 Task: Search one way flight ticket for 4 adults, 2 children, 2 infants in seat and 1 infant on lap in premium economy from St. Louis: St. Louis Lambert International Airport to Greensboro: Piedmont Triad International Airport on 5-1-2023. Choice of flights is American. Number of bags: 2 carry on bags. Price is upto 89000. Outbound departure time preference is 19:00.
Action: Mouse moved to (275, 409)
Screenshot: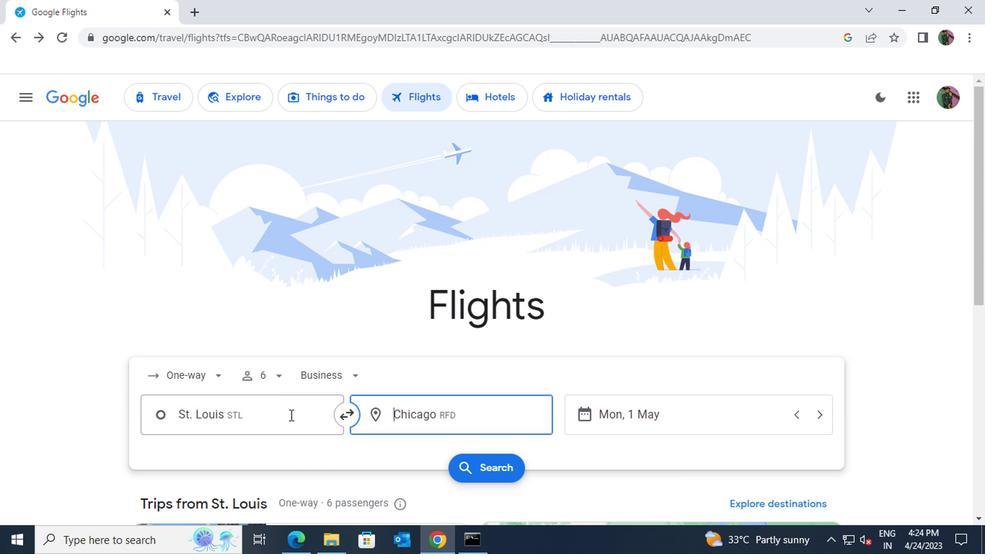 
Action: Mouse pressed left at (275, 409)
Screenshot: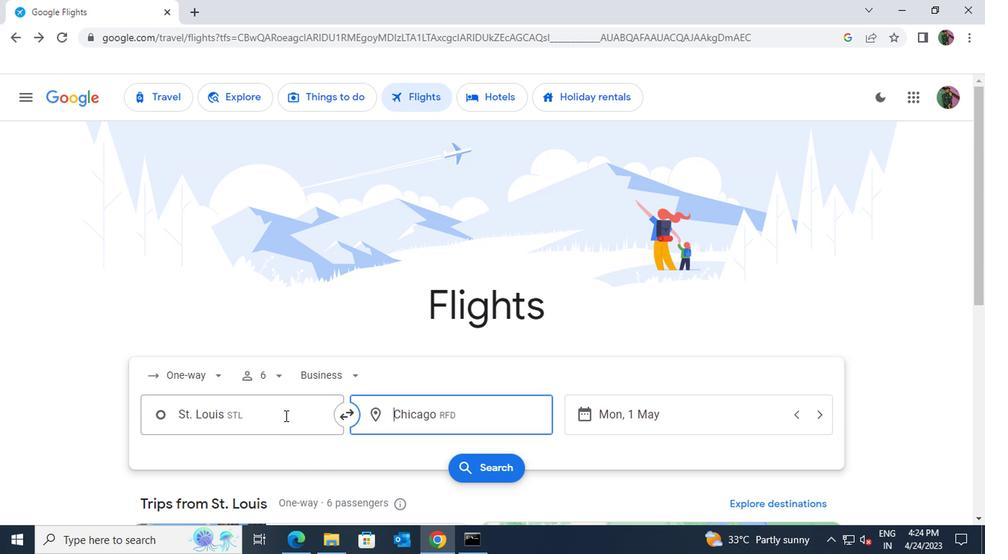 
Action: Mouse moved to (272, 408)
Screenshot: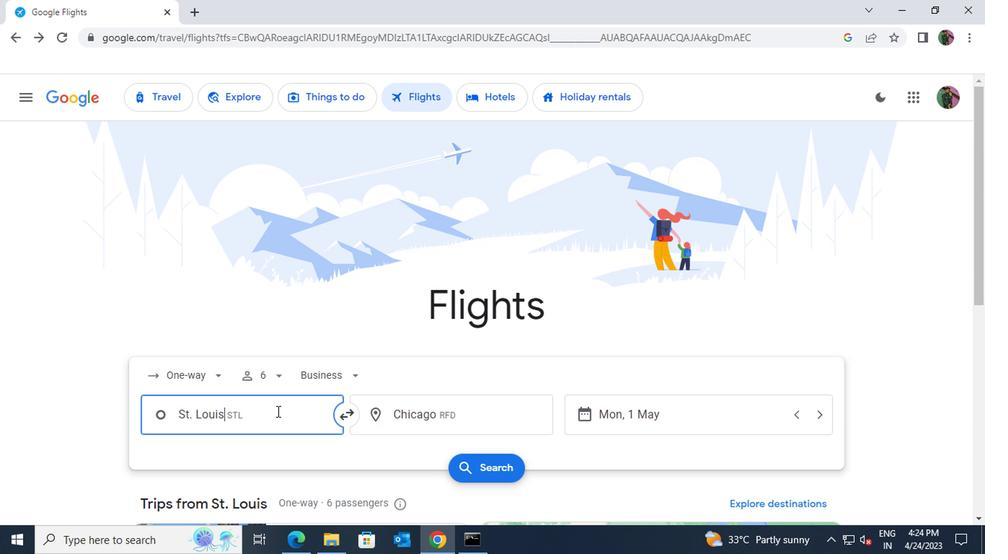 
Action: Key pressed st.<Key.space>louis<Key.space>lambe
Screenshot: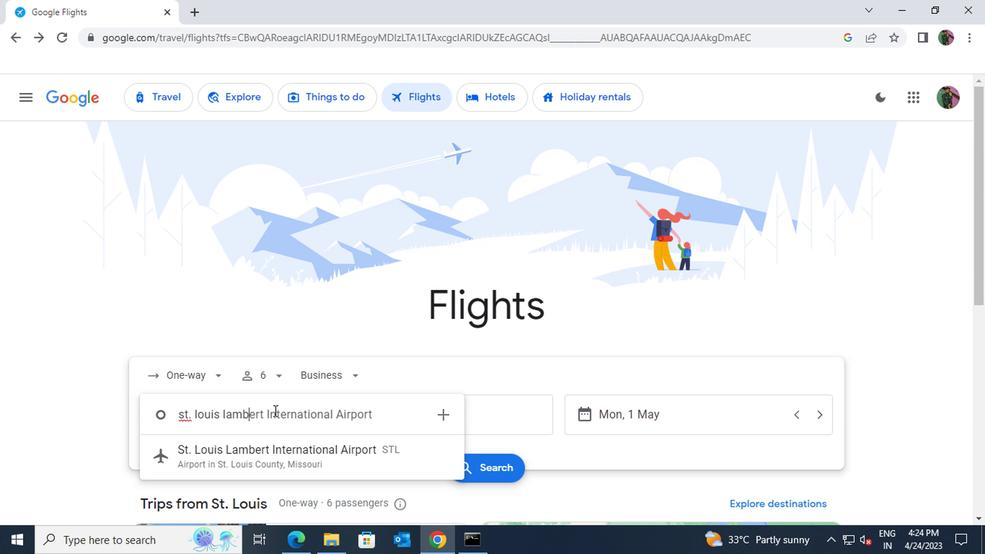 
Action: Mouse moved to (276, 447)
Screenshot: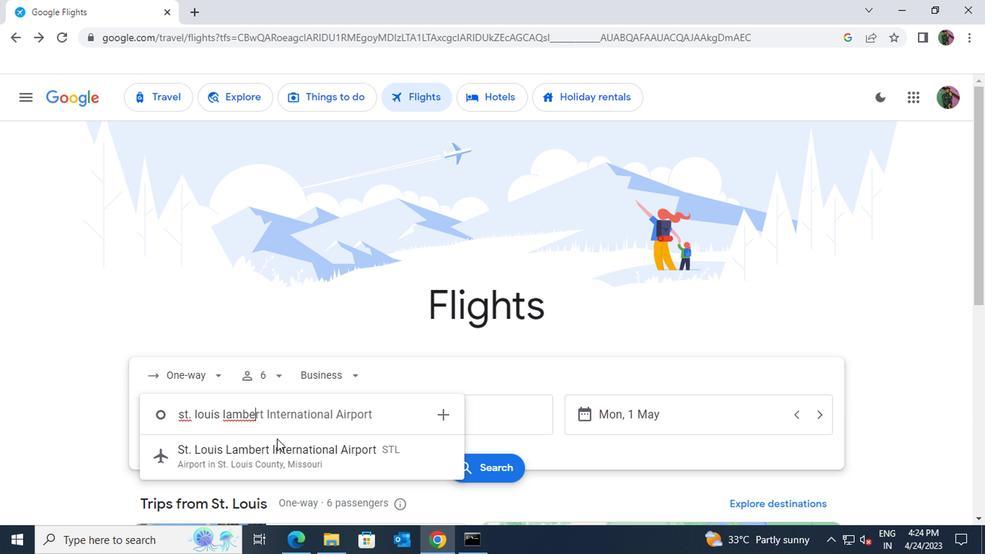 
Action: Mouse pressed left at (276, 447)
Screenshot: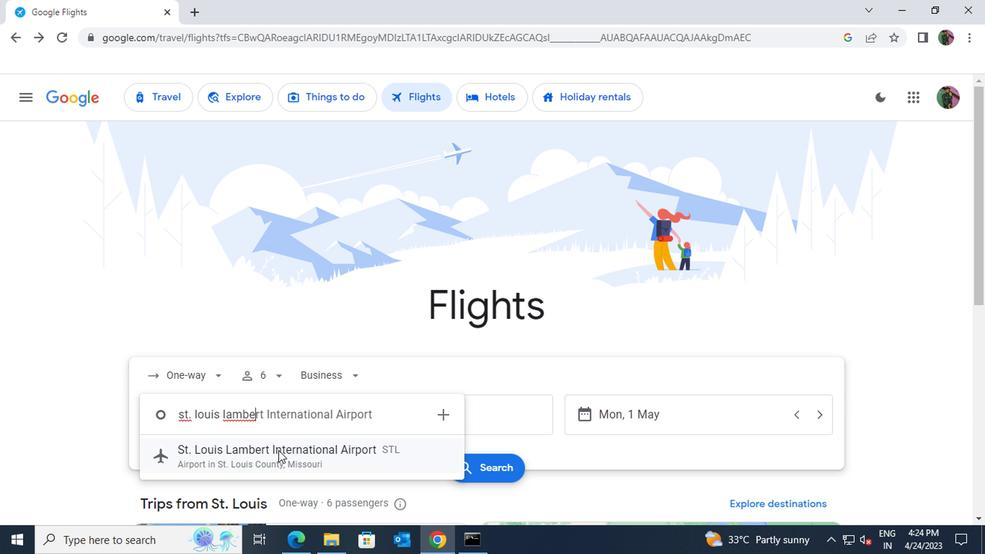 
Action: Mouse moved to (406, 414)
Screenshot: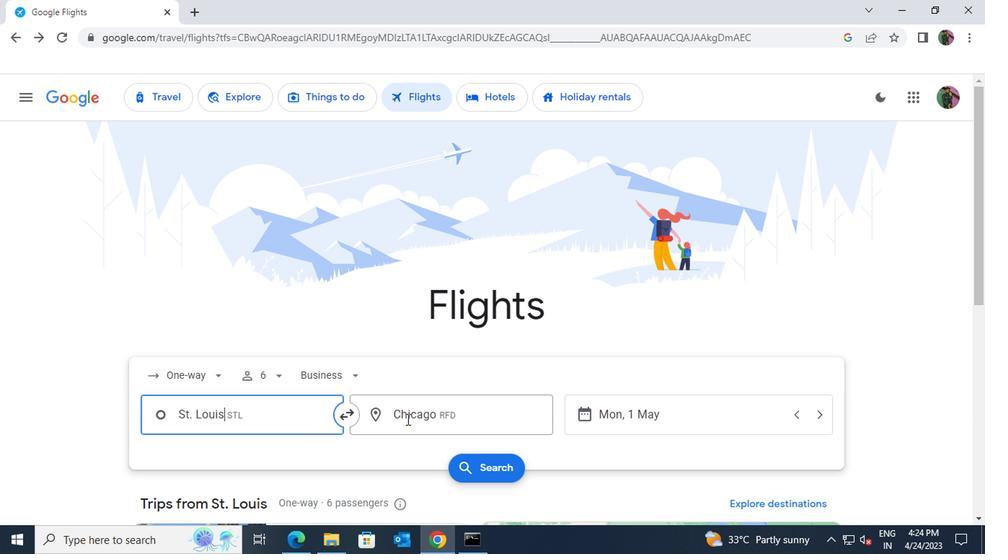 
Action: Mouse pressed left at (406, 414)
Screenshot: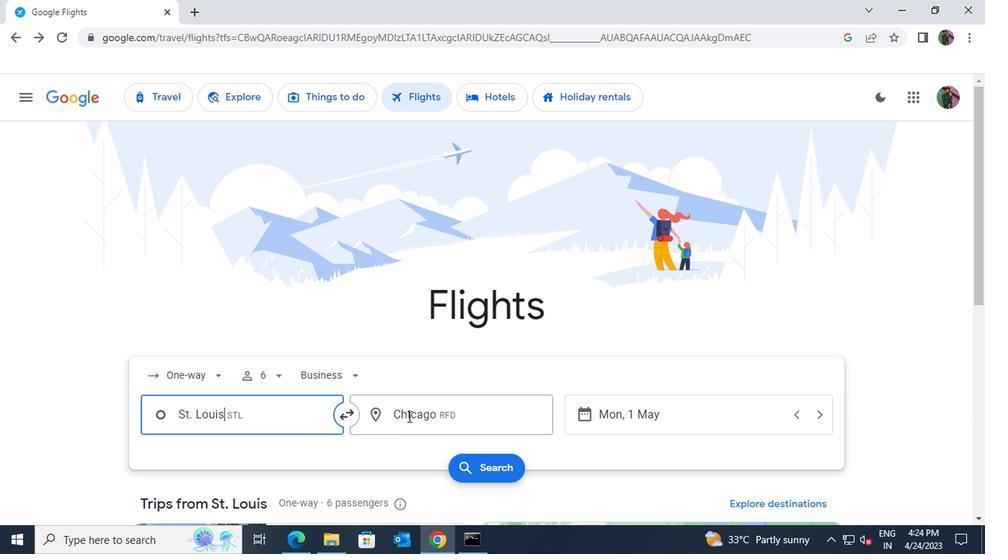 
Action: Key pressed greensboro
Screenshot: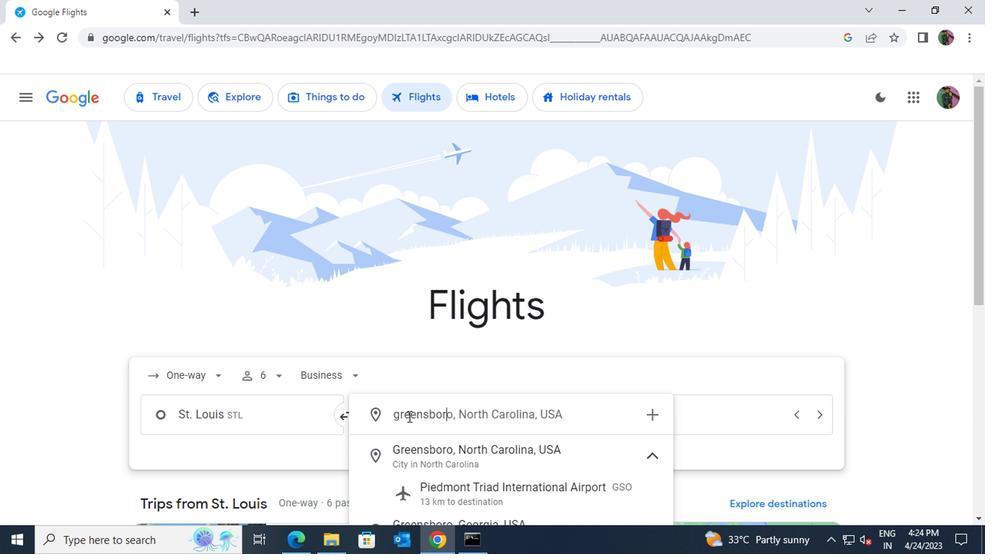 
Action: Mouse moved to (436, 479)
Screenshot: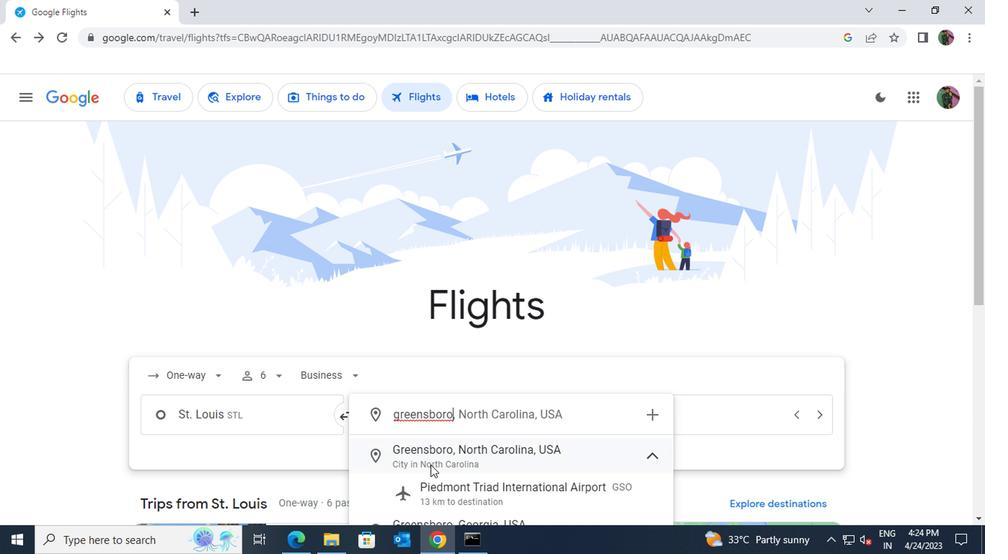 
Action: Mouse pressed left at (436, 479)
Screenshot: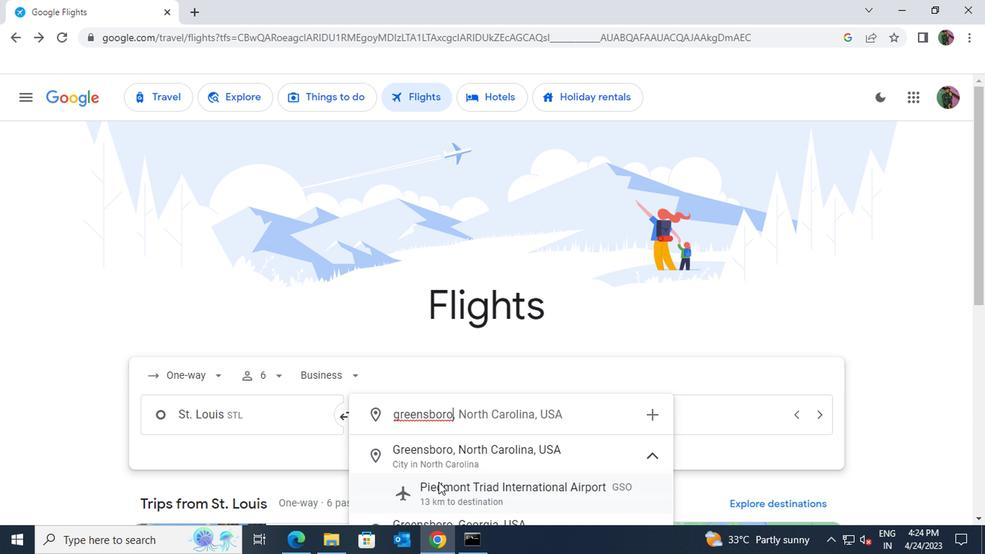 
Action: Mouse moved to (266, 375)
Screenshot: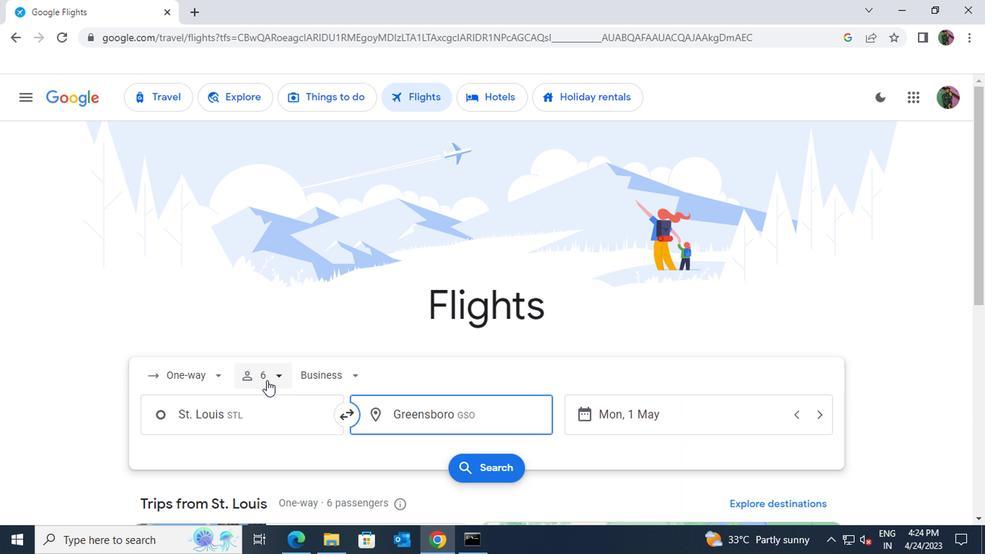 
Action: Mouse pressed left at (266, 375)
Screenshot: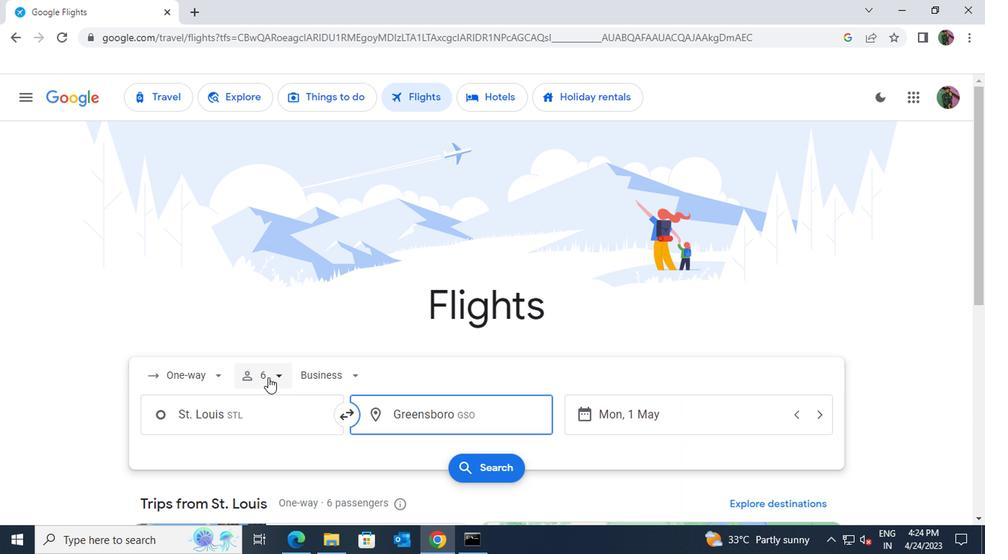 
Action: Mouse moved to (390, 410)
Screenshot: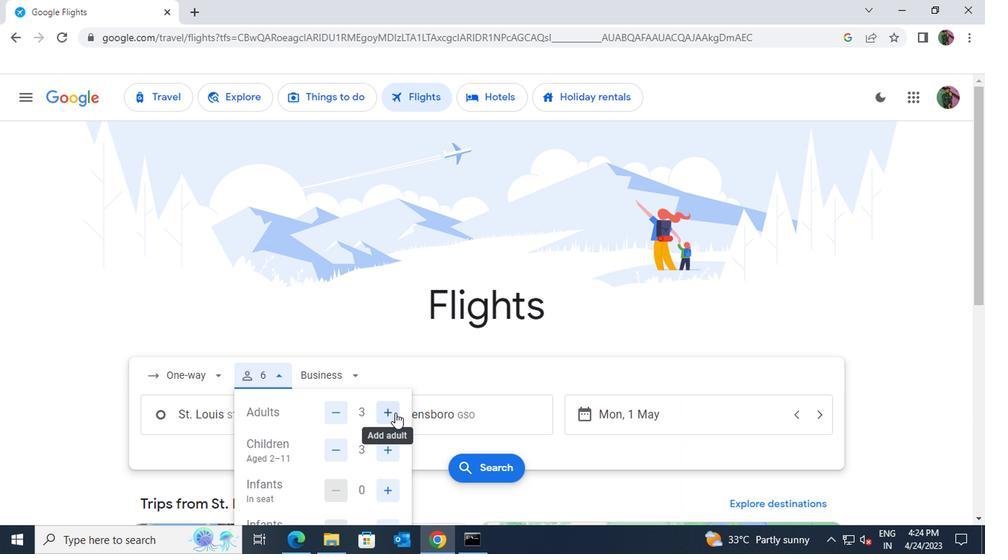 
Action: Mouse pressed left at (390, 410)
Screenshot: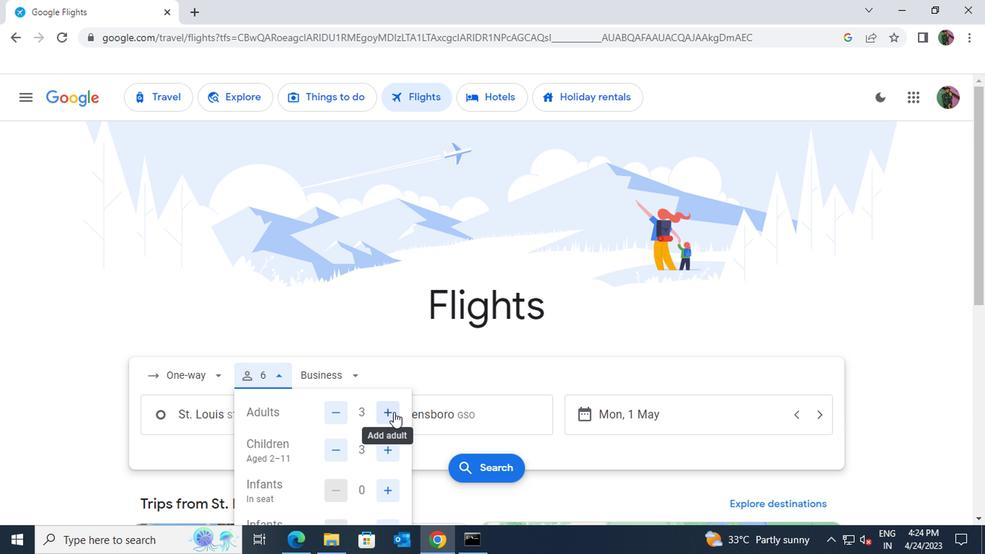 
Action: Mouse moved to (341, 444)
Screenshot: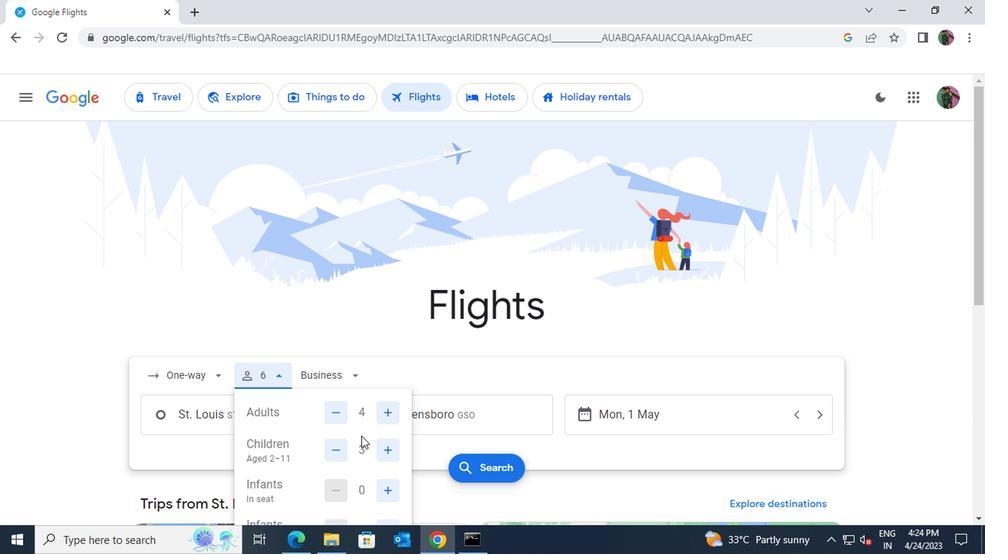 
Action: Mouse pressed left at (341, 444)
Screenshot: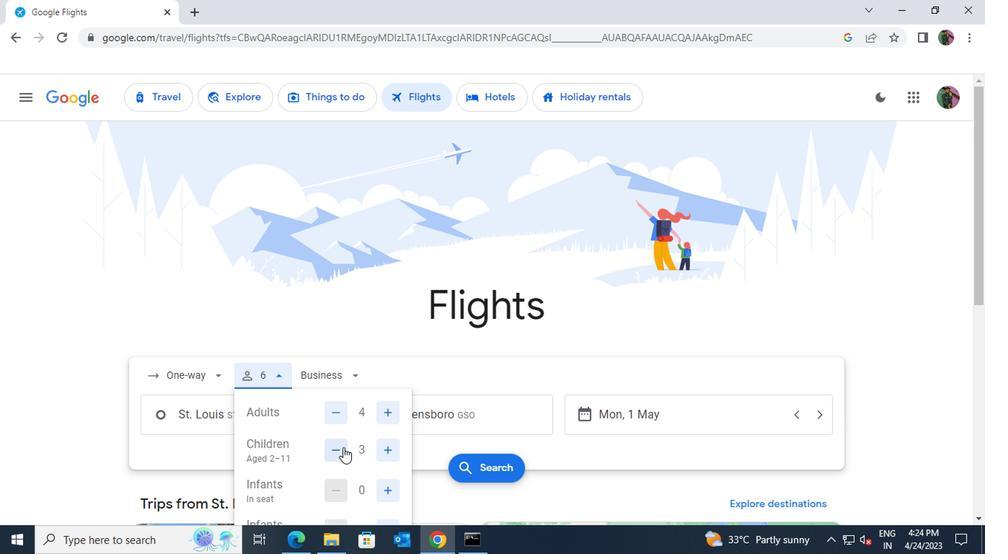
Action: Mouse scrolled (341, 444) with delta (0, 0)
Screenshot: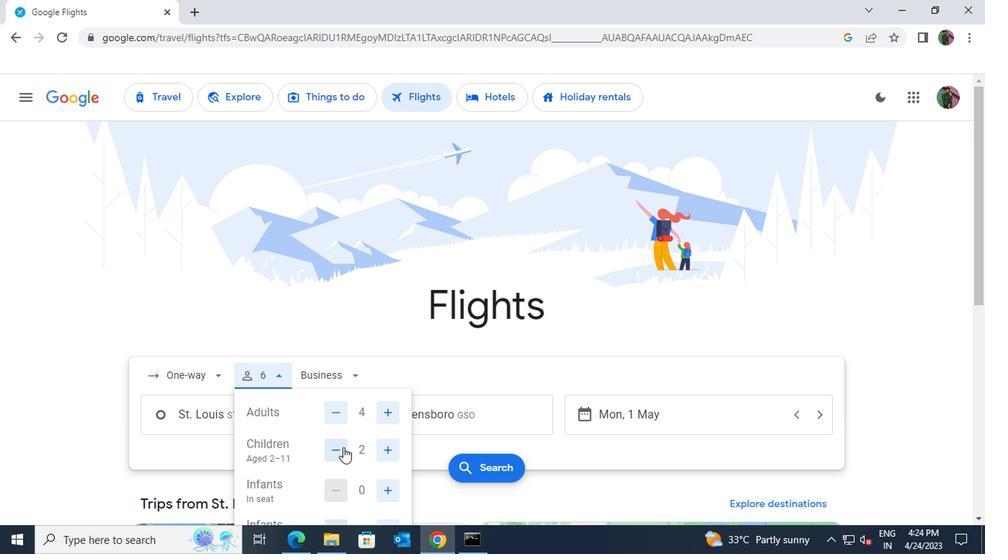 
Action: Mouse moved to (382, 418)
Screenshot: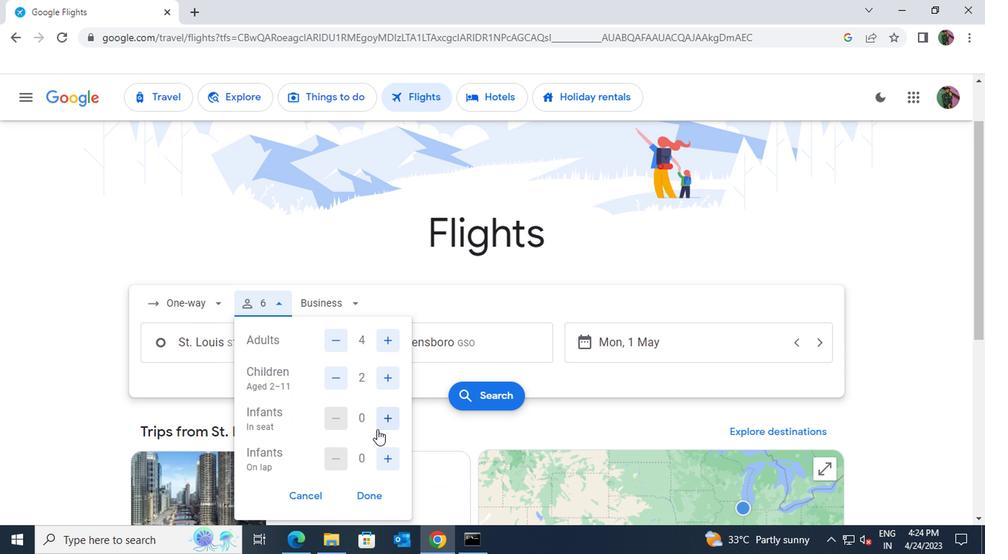 
Action: Mouse pressed left at (382, 418)
Screenshot: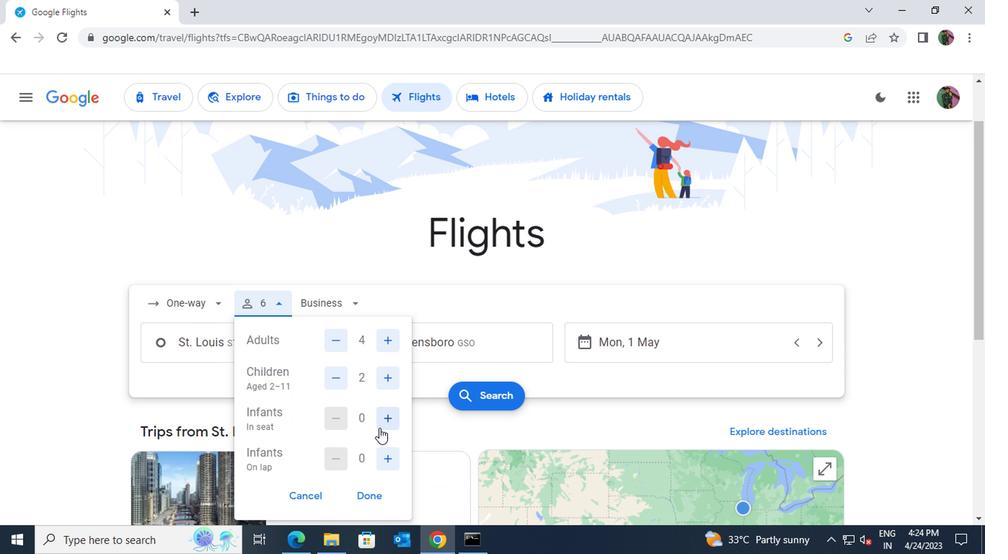 
Action: Mouse moved to (379, 453)
Screenshot: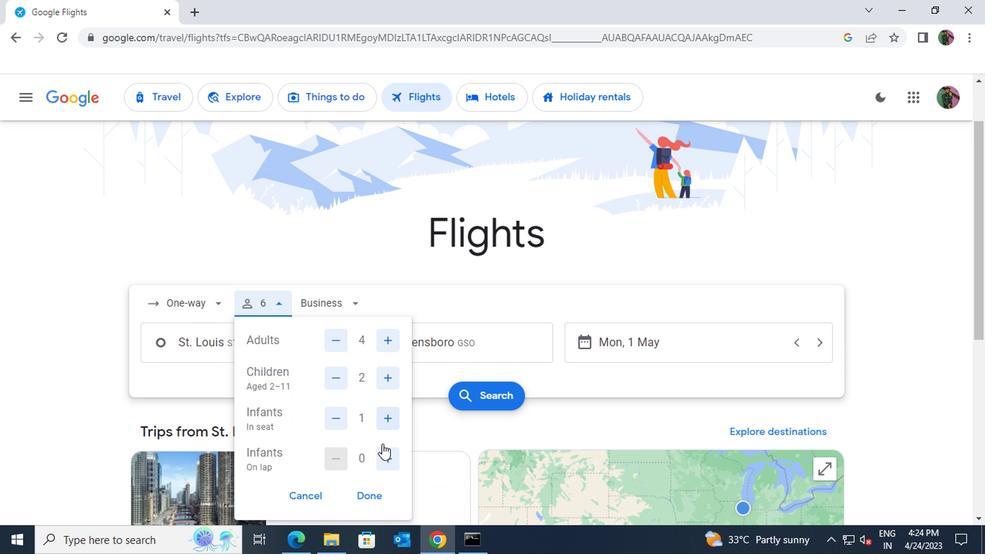
Action: Mouse pressed left at (379, 453)
Screenshot: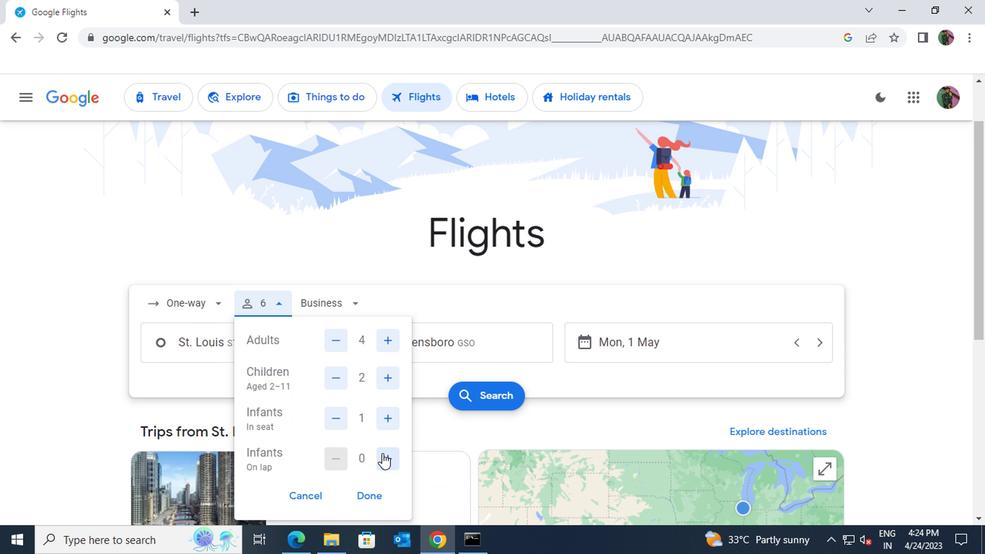 
Action: Mouse moved to (364, 487)
Screenshot: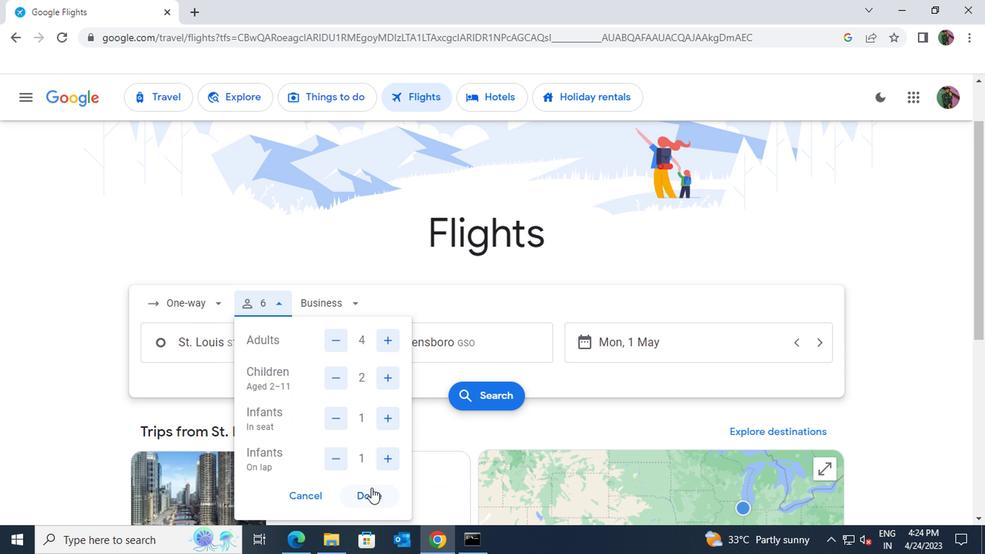 
Action: Mouse pressed left at (364, 487)
Screenshot: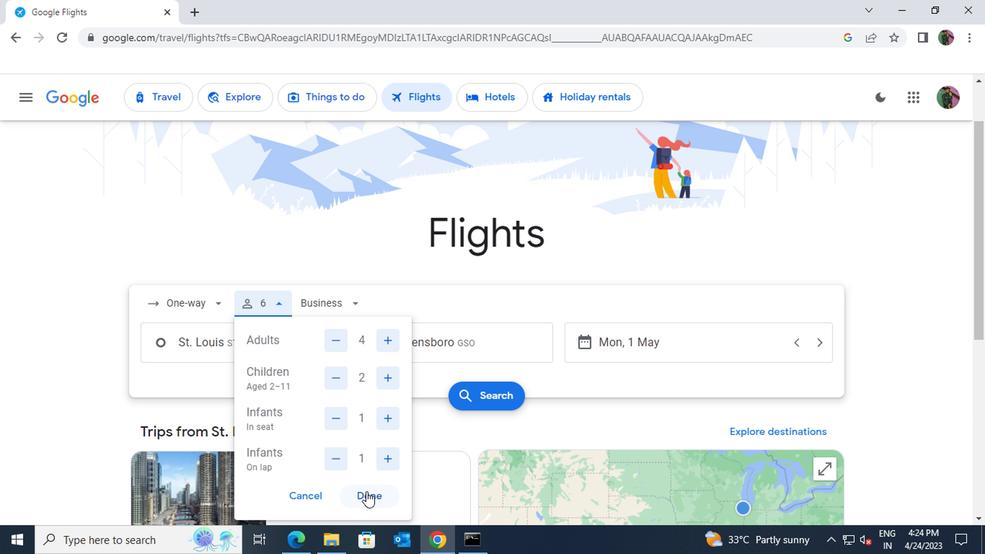 
Action: Mouse moved to (574, 344)
Screenshot: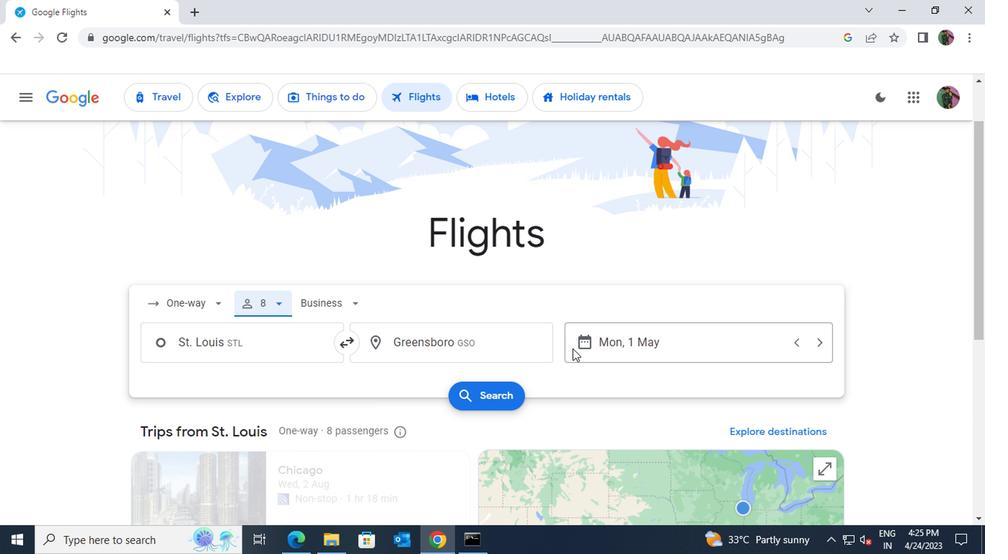 
Action: Mouse pressed left at (574, 344)
Screenshot: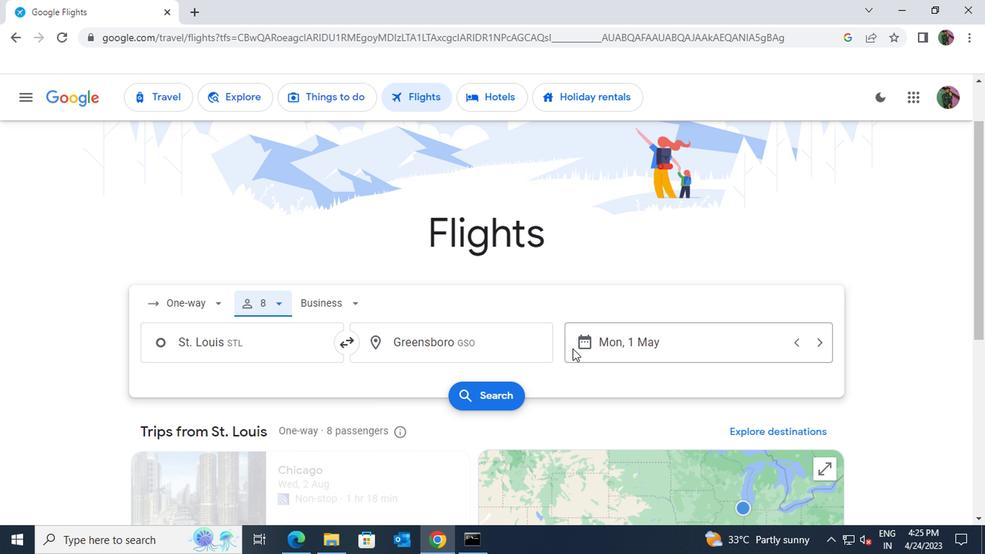 
Action: Mouse moved to (629, 257)
Screenshot: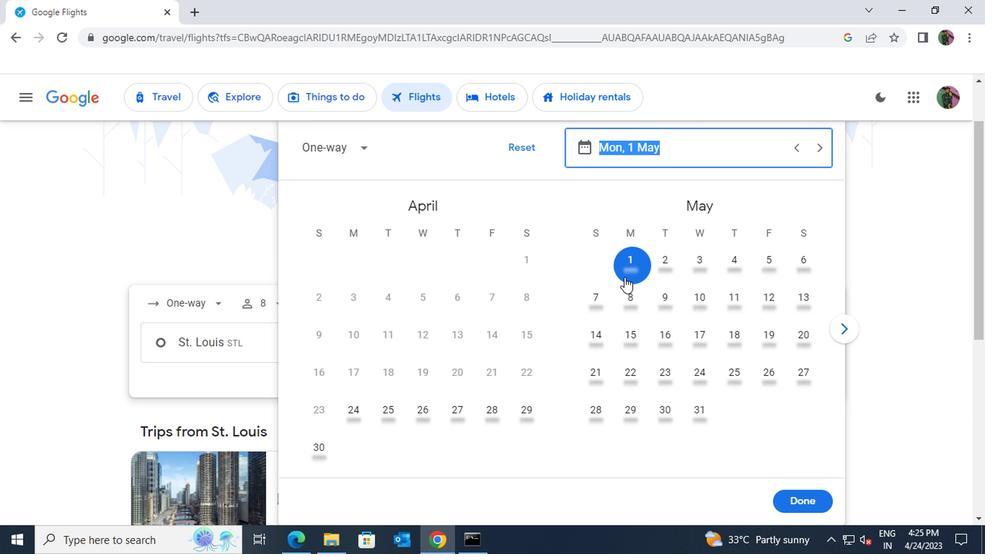 
Action: Mouse pressed left at (629, 257)
Screenshot: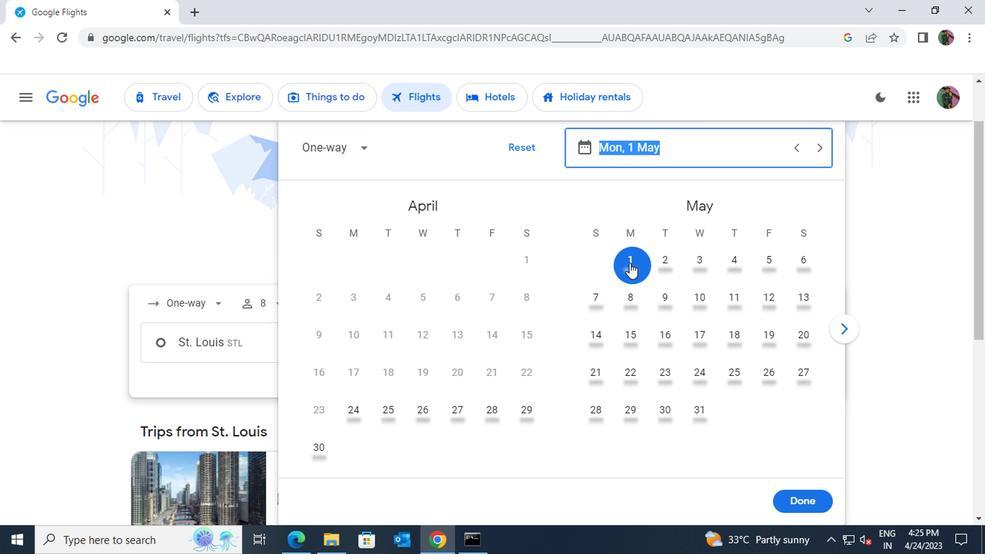 
Action: Mouse moved to (781, 496)
Screenshot: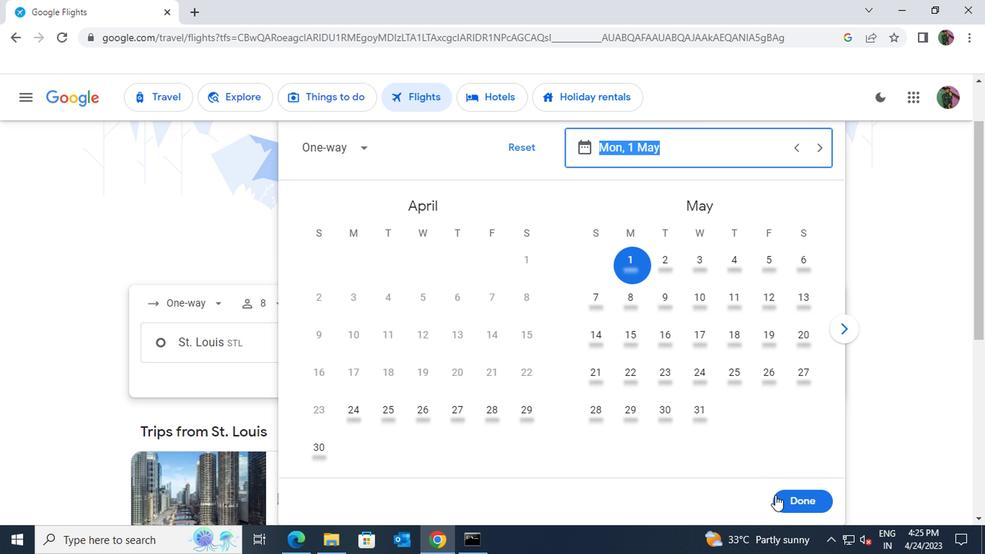 
Action: Mouse pressed left at (781, 496)
Screenshot: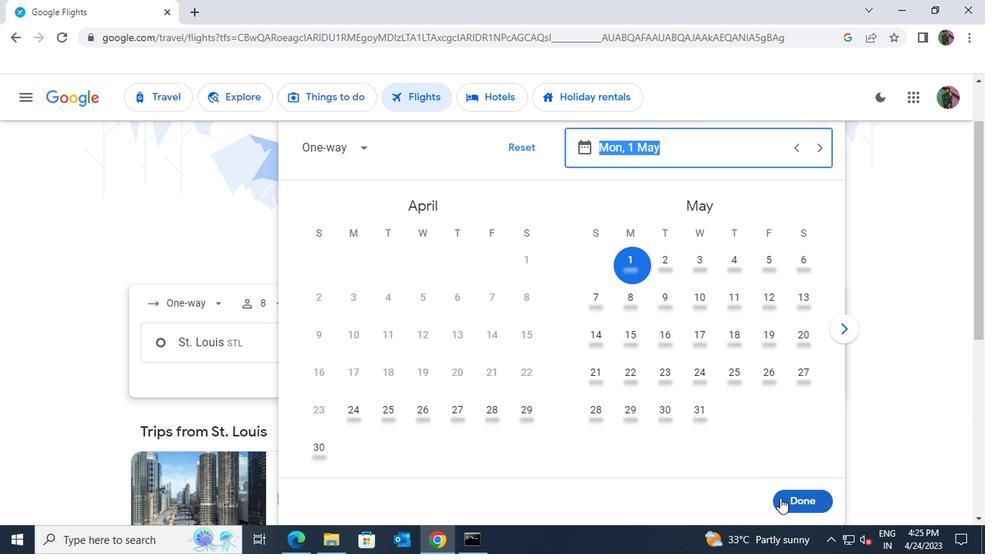 
Action: Mouse moved to (481, 394)
Screenshot: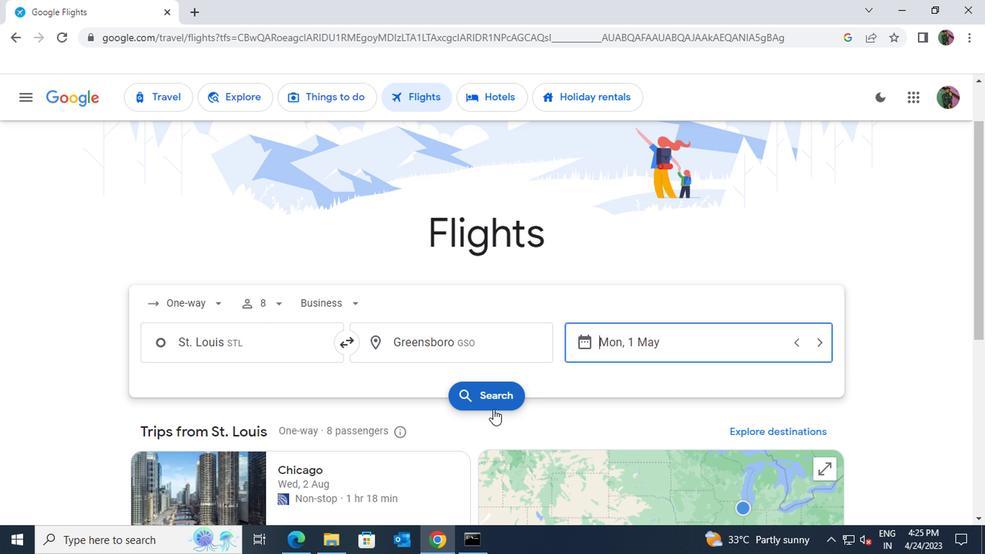 
Action: Mouse pressed left at (481, 394)
Screenshot: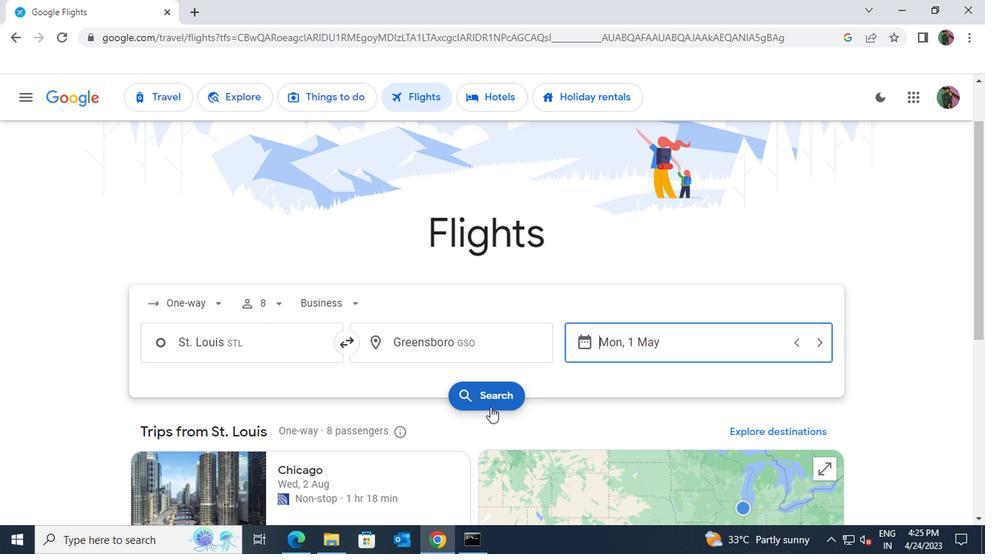 
Action: Mouse moved to (379, 234)
Screenshot: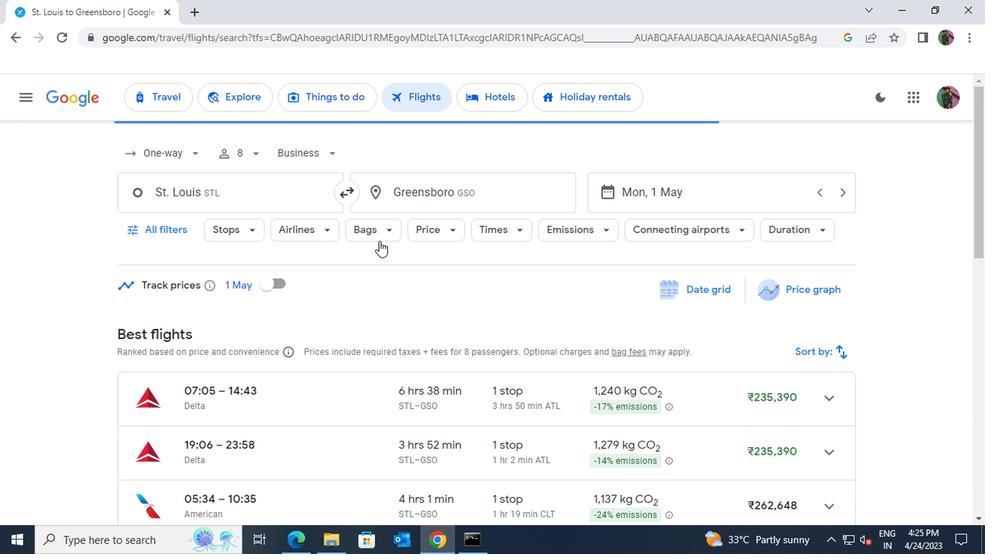 
Action: Mouse pressed left at (379, 234)
Screenshot: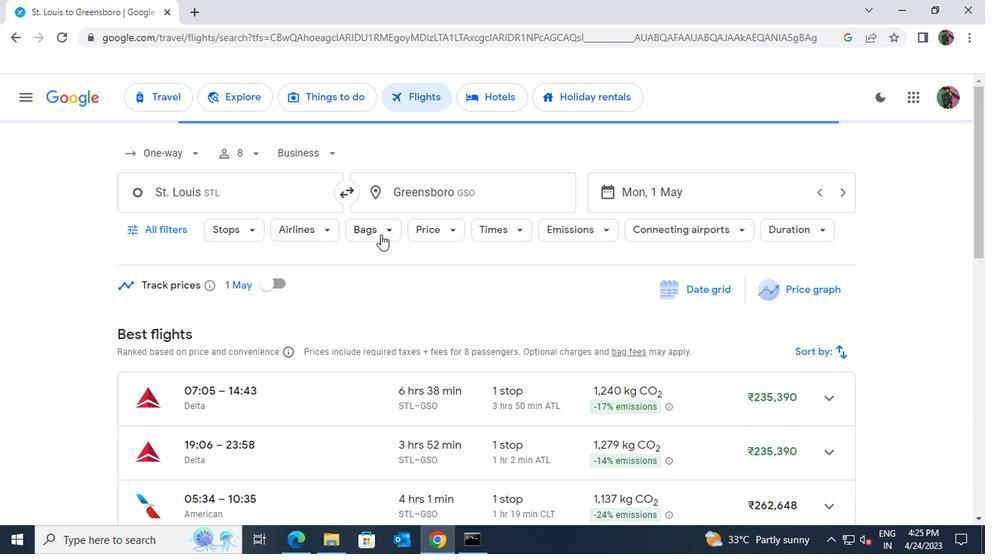 
Action: Mouse moved to (581, 295)
Screenshot: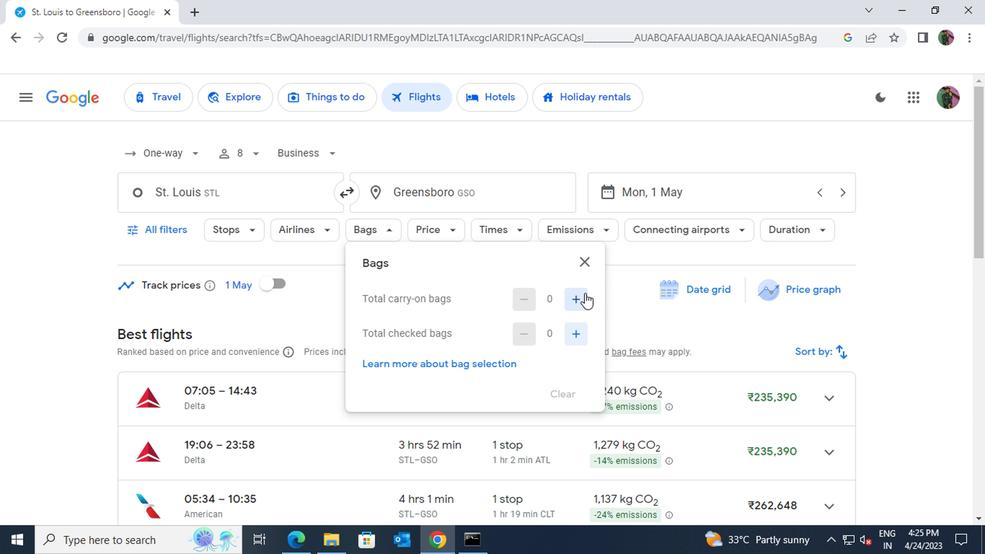 
Action: Mouse pressed left at (581, 295)
Screenshot: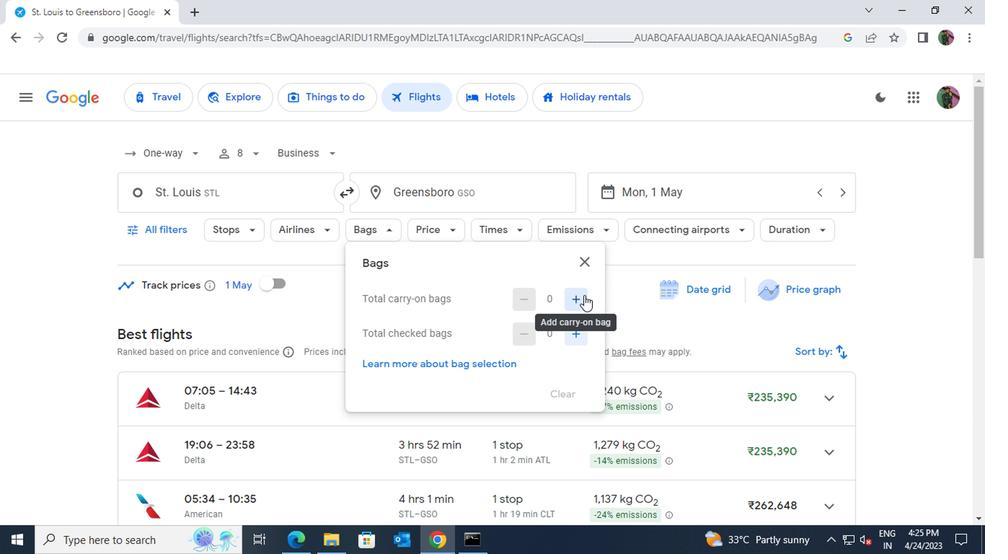 
Action: Mouse pressed left at (581, 295)
Screenshot: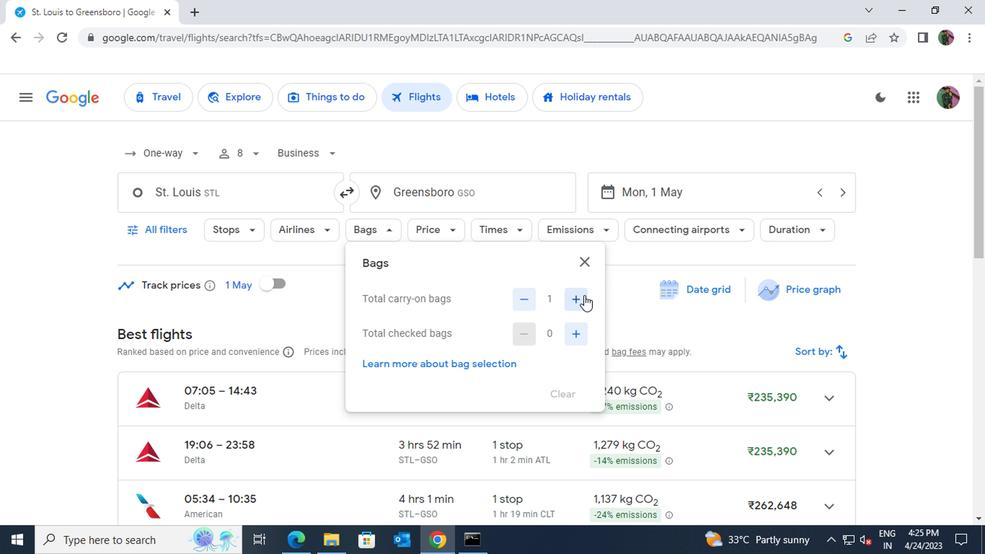 
Action: Mouse moved to (578, 263)
Screenshot: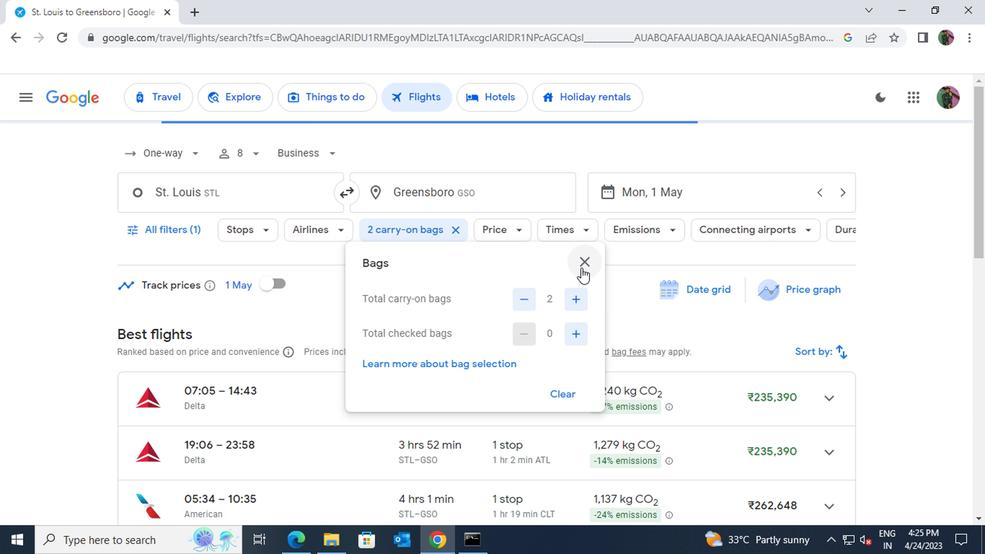 
Action: Mouse pressed left at (578, 263)
Screenshot: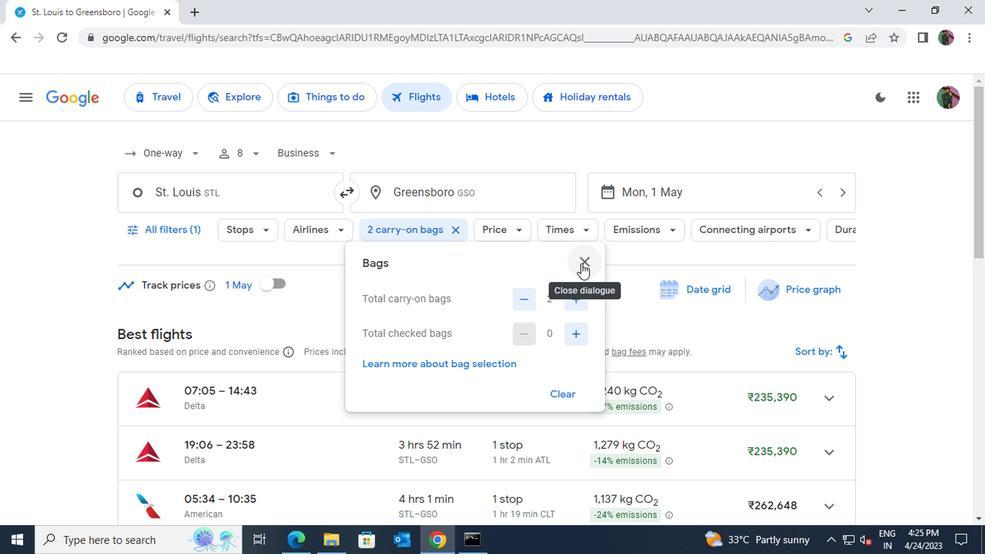 
Action: Mouse moved to (514, 239)
Screenshot: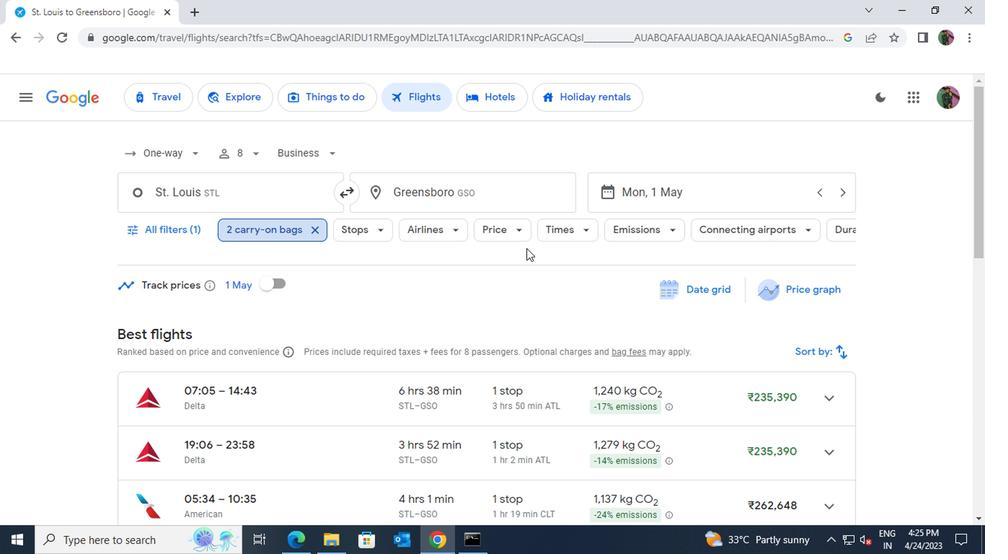 
Action: Mouse pressed left at (514, 239)
Screenshot: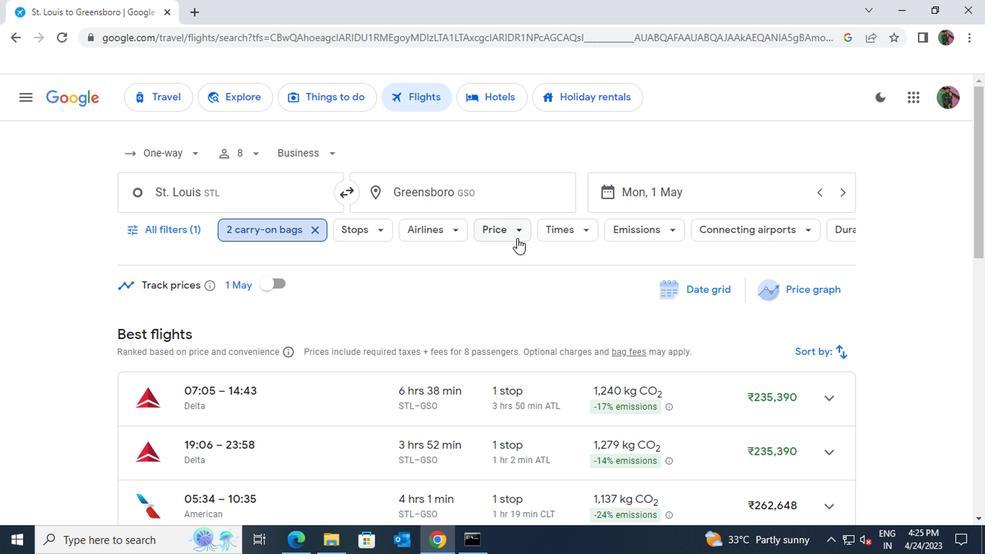 
Action: Mouse moved to (693, 321)
Screenshot: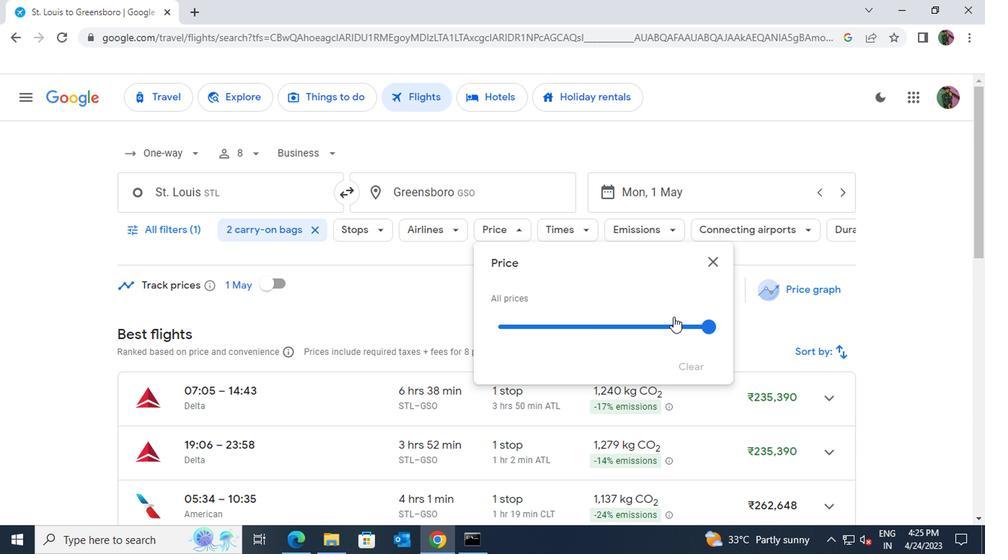 
Action: Mouse pressed left at (693, 321)
Screenshot: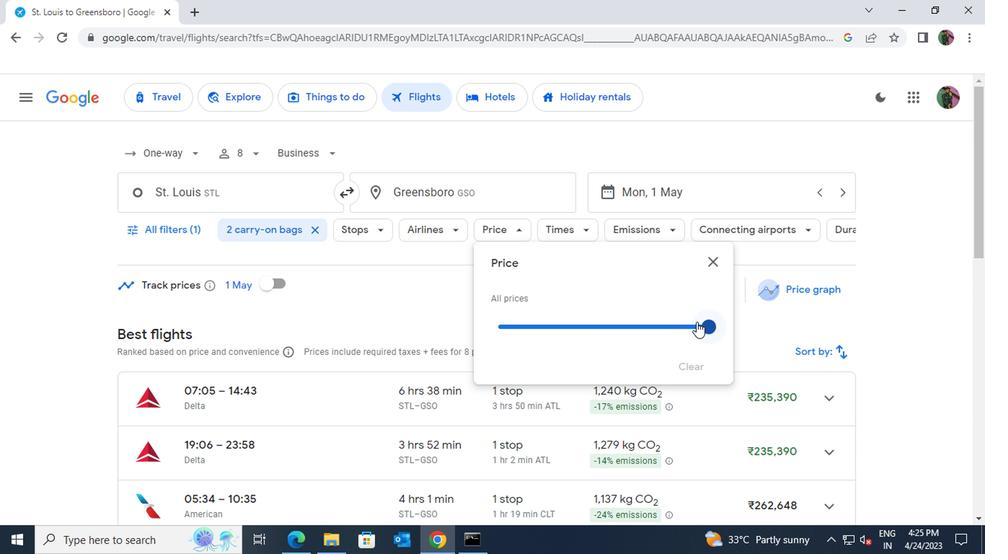 
Action: Mouse moved to (716, 263)
Screenshot: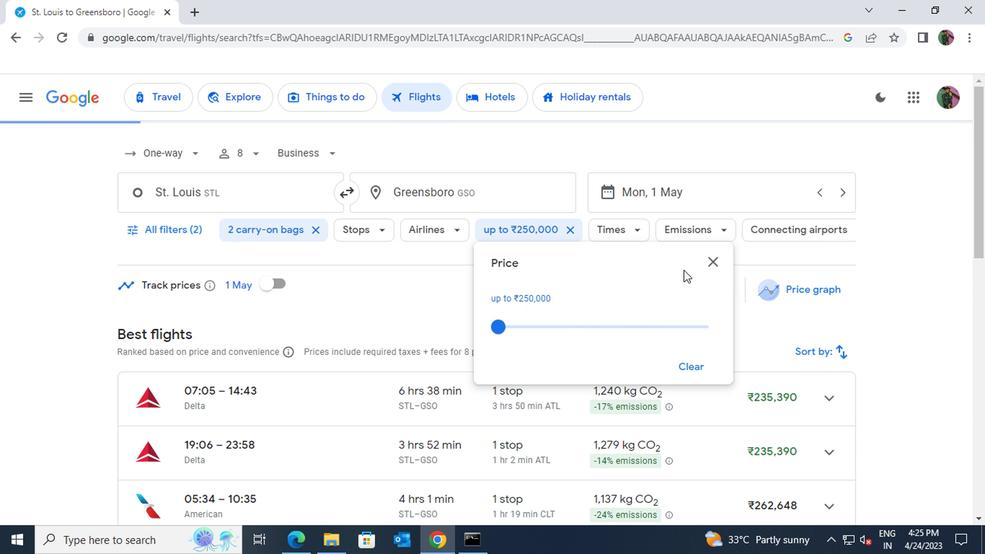 
Action: Mouse pressed left at (716, 263)
Screenshot: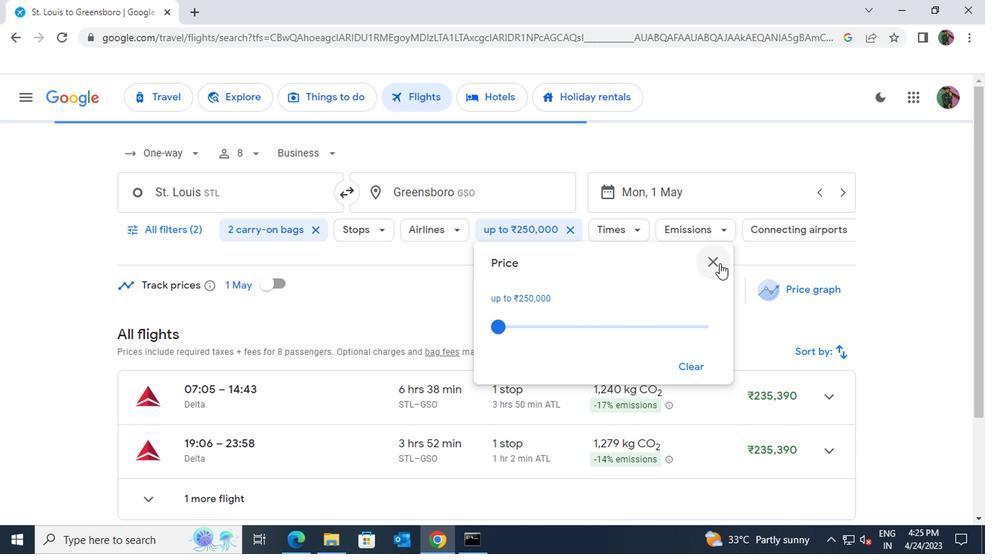 
Action: Mouse moved to (621, 230)
Screenshot: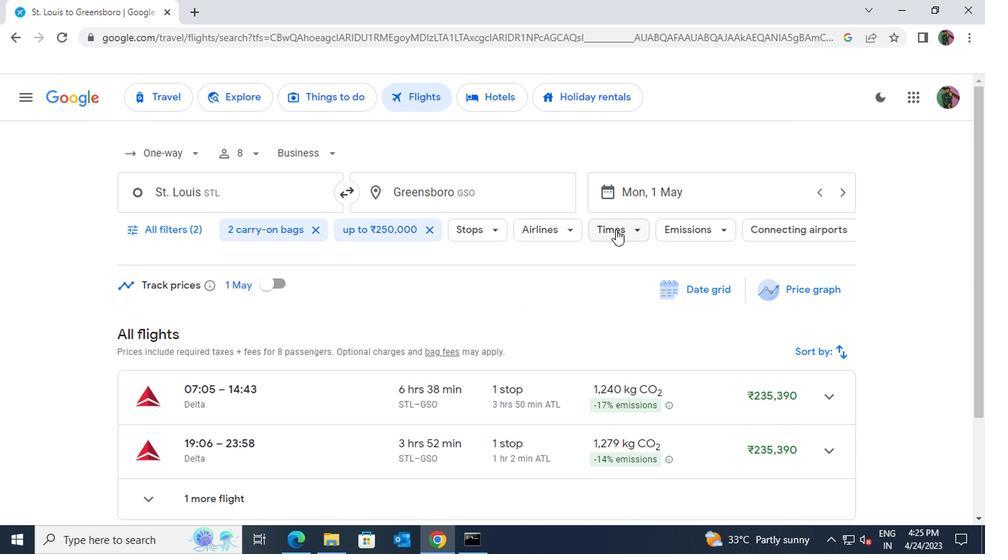 
Action: Mouse pressed left at (621, 230)
Screenshot: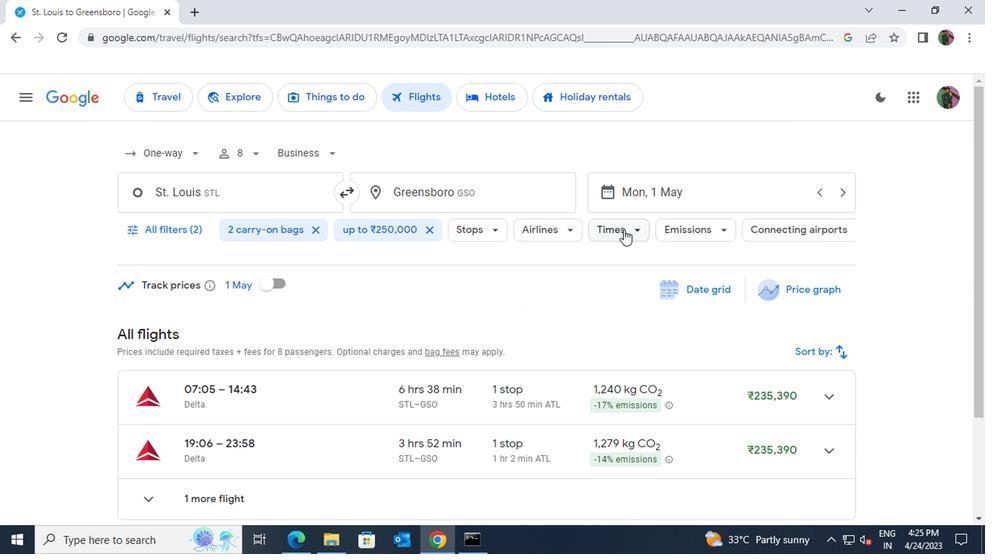 
Action: Mouse moved to (811, 365)
Screenshot: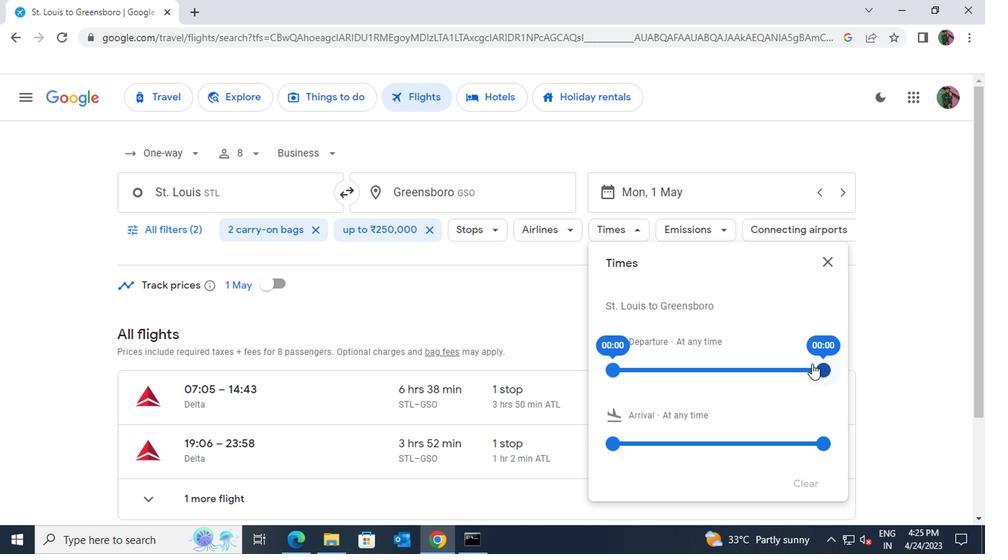 
Action: Mouse pressed left at (811, 365)
Screenshot: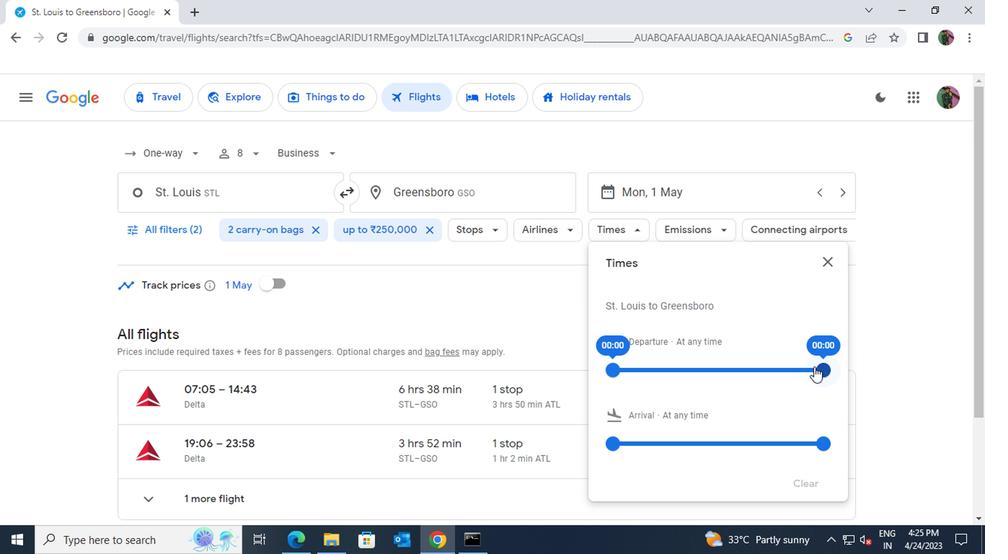 
Action: Mouse moved to (788, 364)
Screenshot: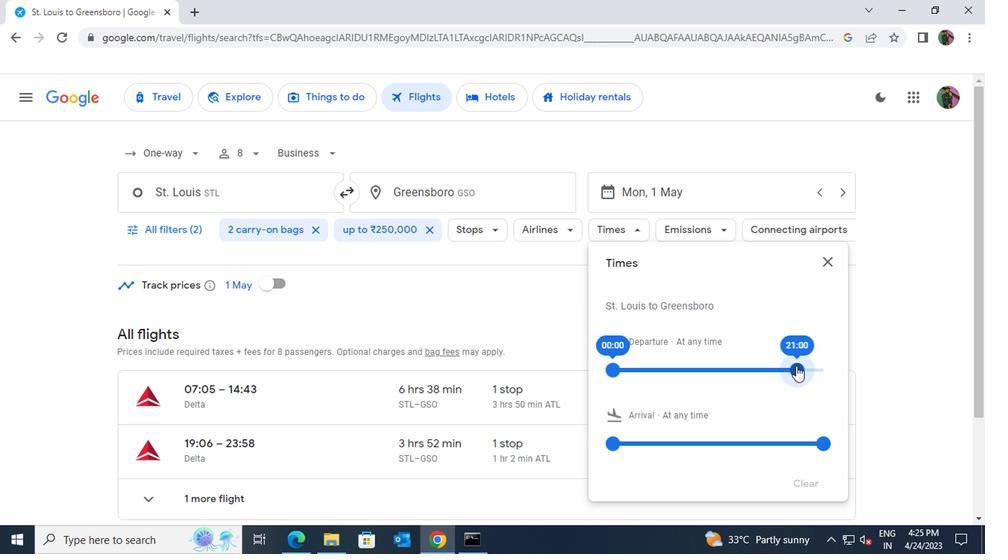 
Action: Mouse pressed left at (788, 364)
Screenshot: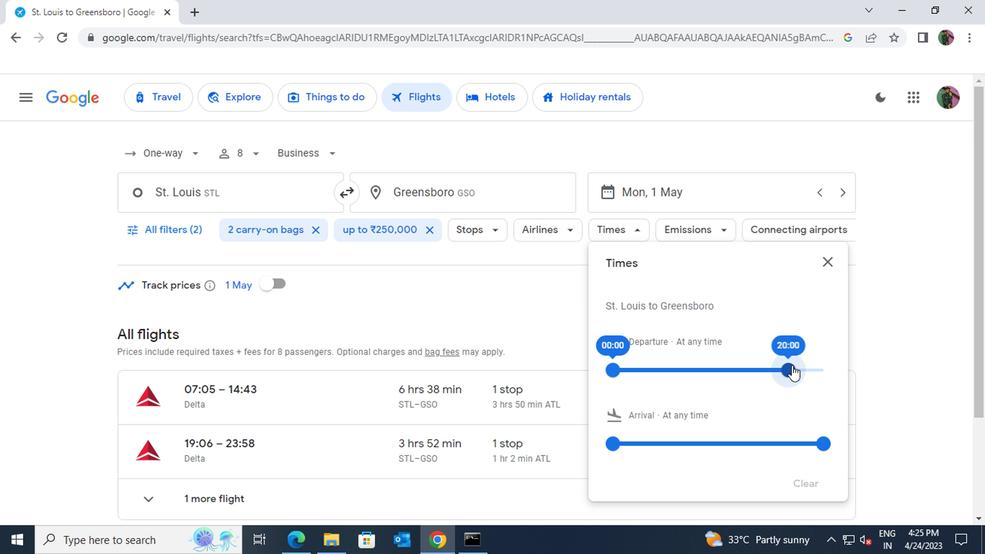 
Action: Mouse moved to (825, 263)
Screenshot: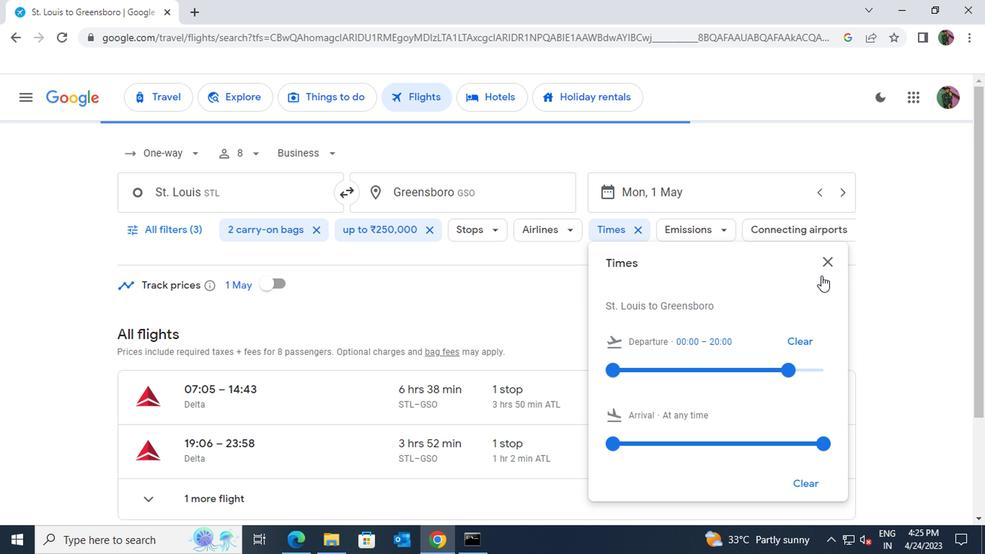 
Action: Mouse pressed left at (825, 263)
Screenshot: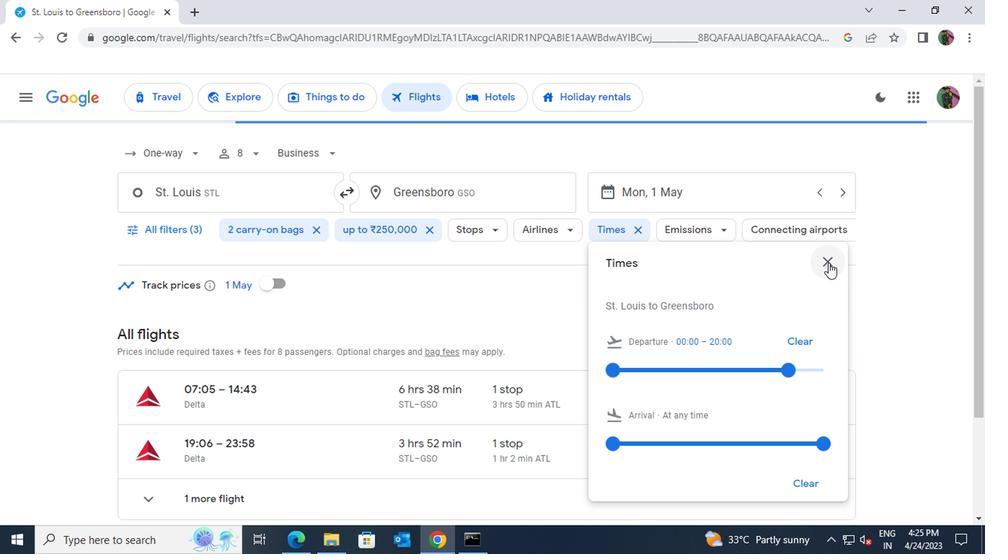 
Action: Mouse moved to (724, 401)
Screenshot: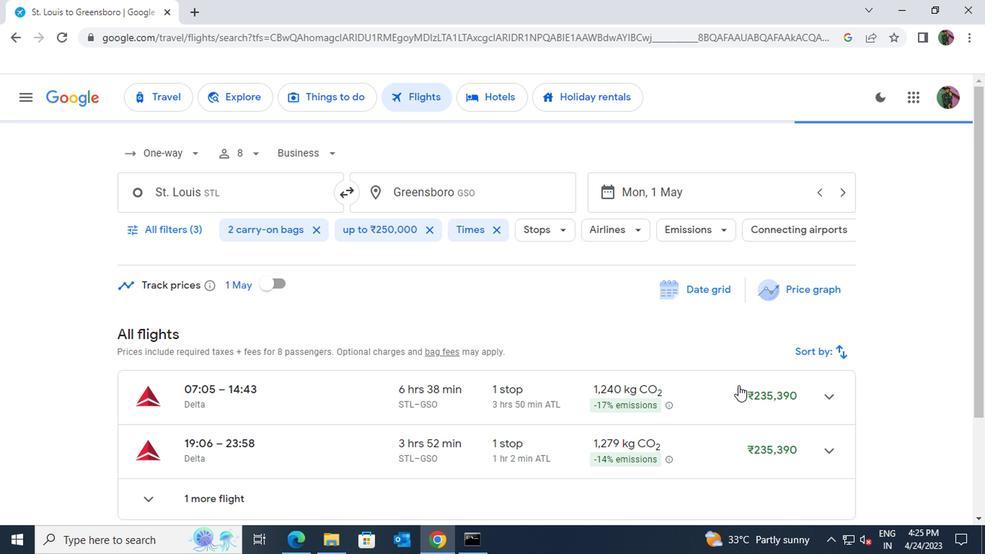 
Action: Mouse pressed left at (724, 401)
Screenshot: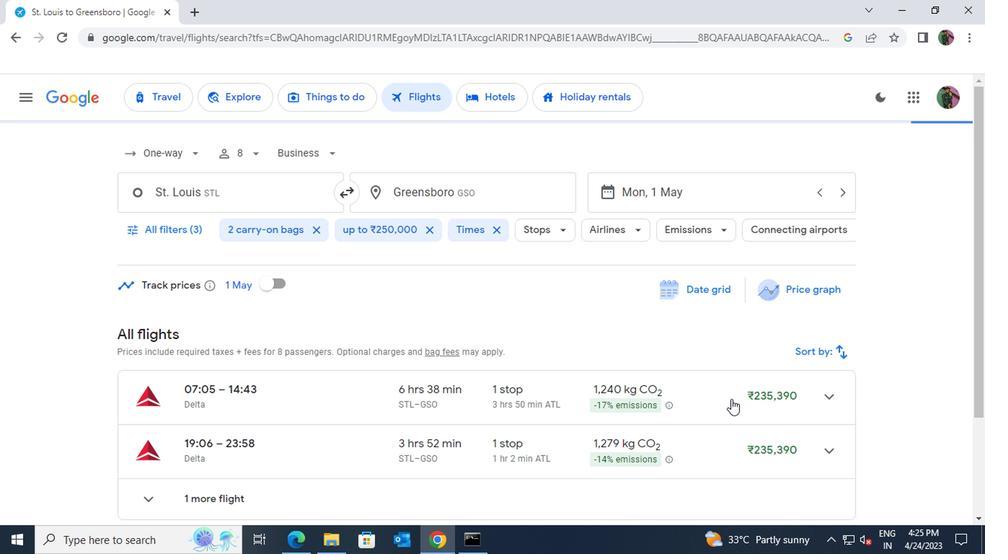 
